 Task: Create a due date automation when advanced on, 2 days after a card is due add dates without a start date at 11:00 AM.
Action: Mouse moved to (1062, 84)
Screenshot: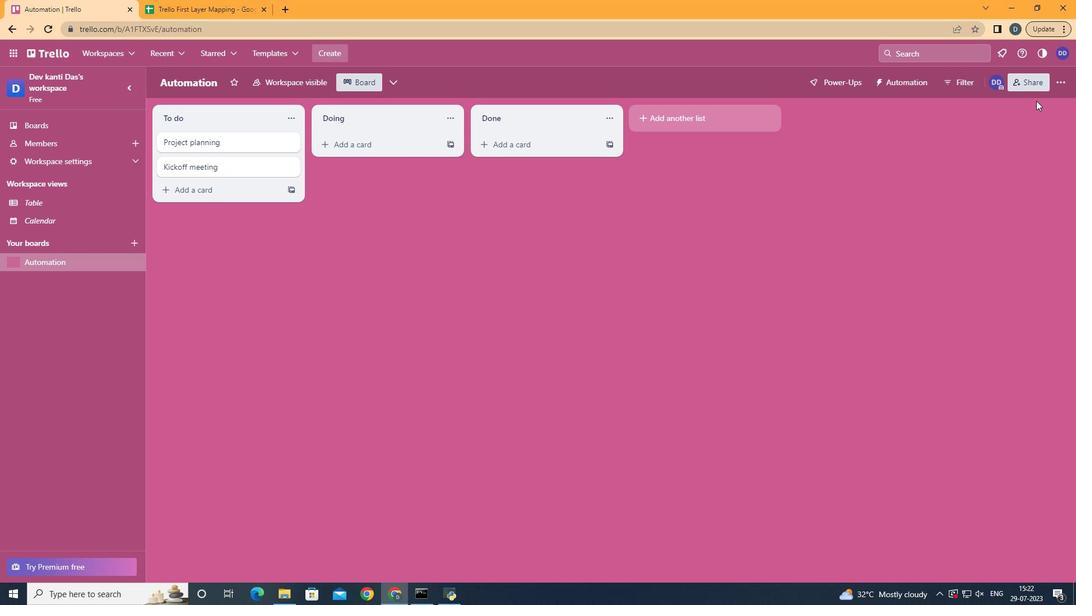 
Action: Mouse pressed left at (1062, 84)
Screenshot: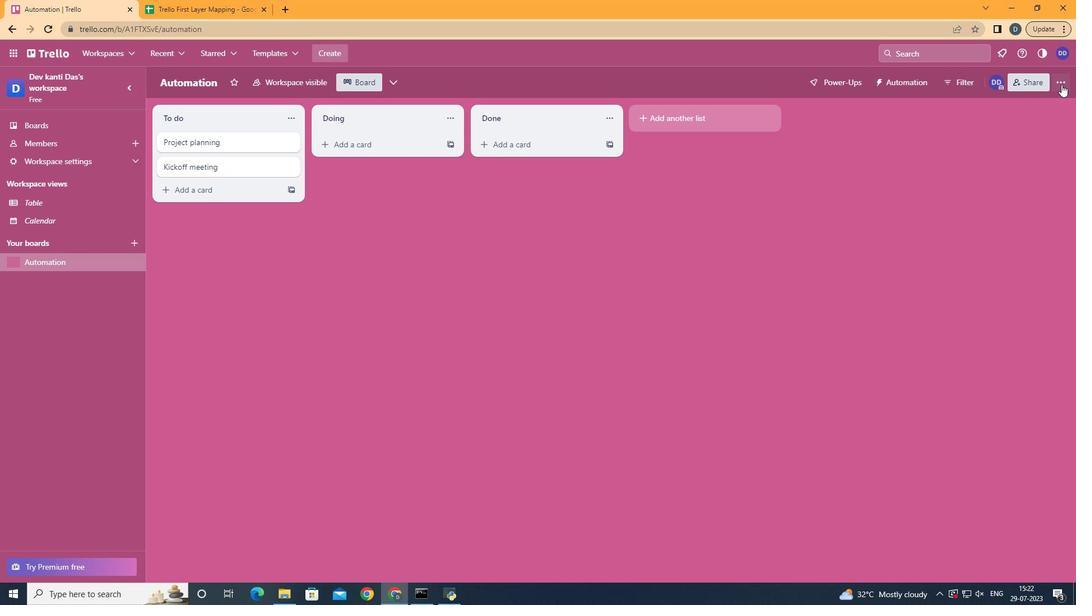
Action: Mouse moved to (994, 234)
Screenshot: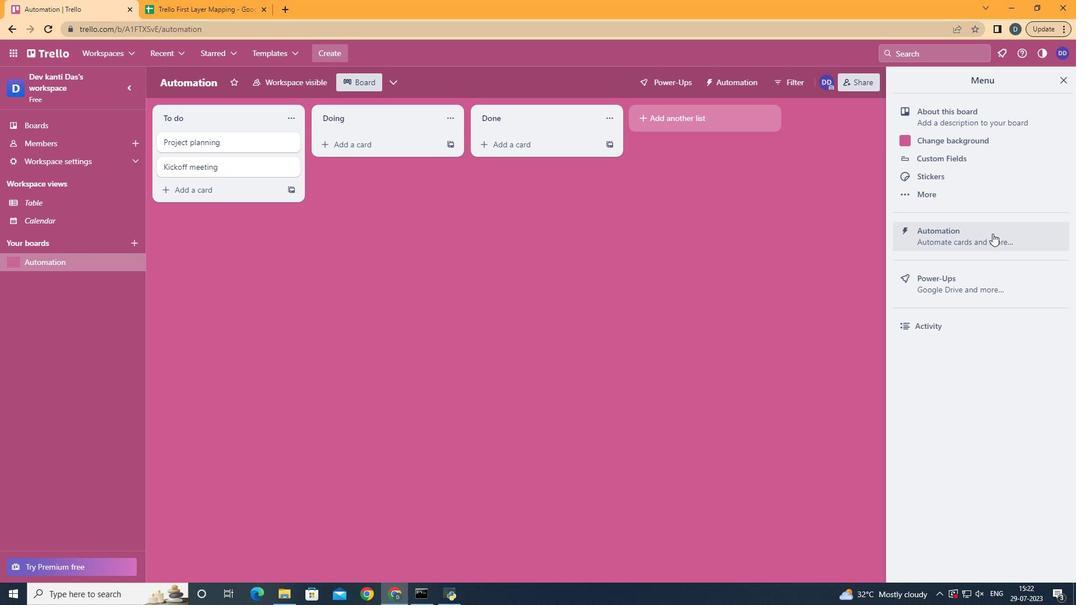 
Action: Mouse pressed left at (994, 234)
Screenshot: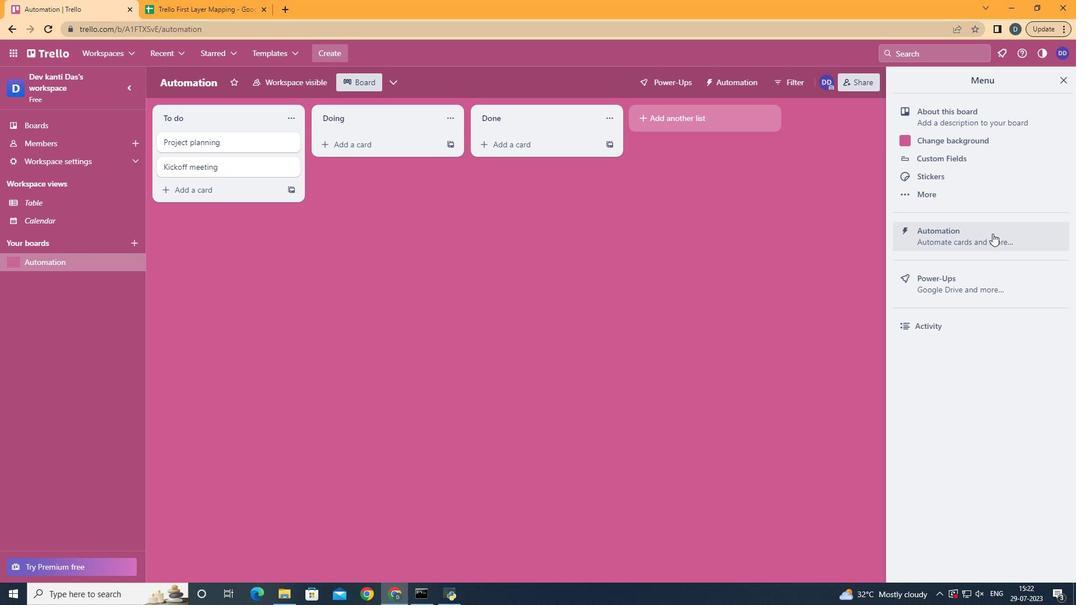 
Action: Mouse moved to (213, 225)
Screenshot: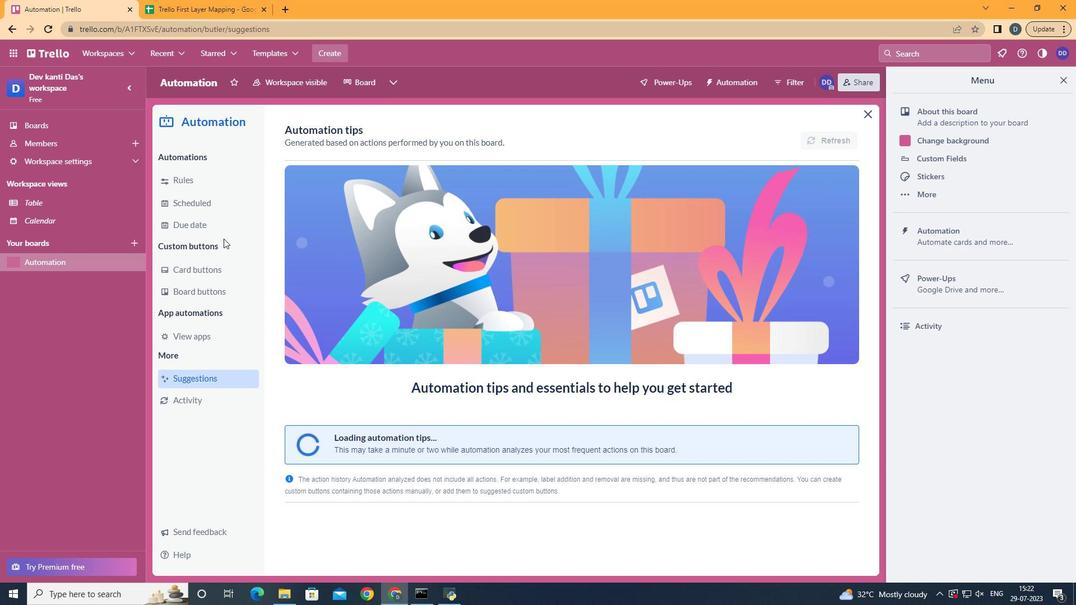 
Action: Mouse pressed left at (213, 225)
Screenshot: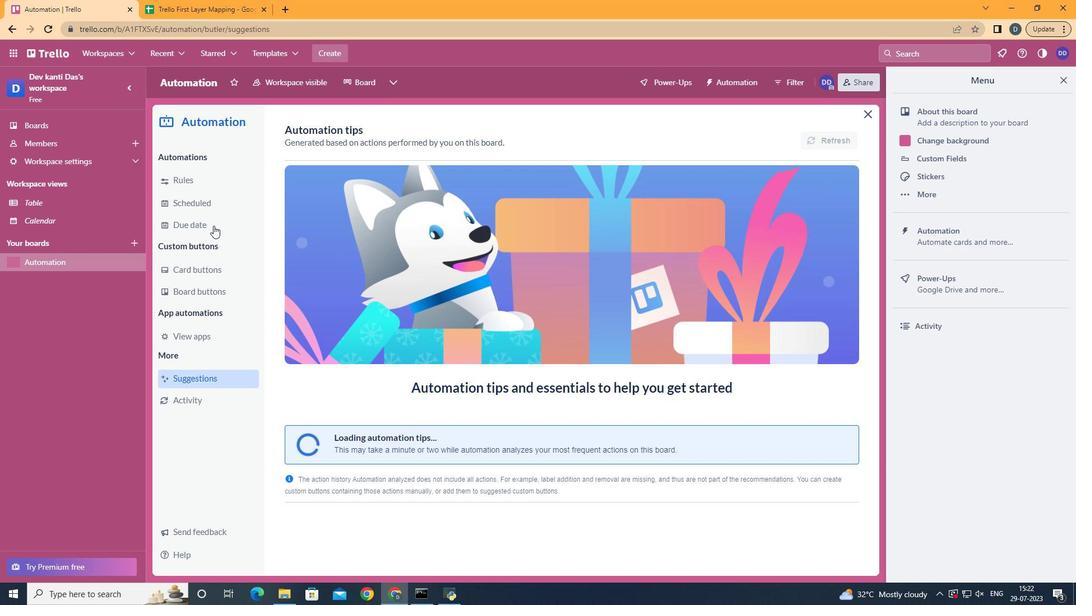 
Action: Mouse moved to (798, 134)
Screenshot: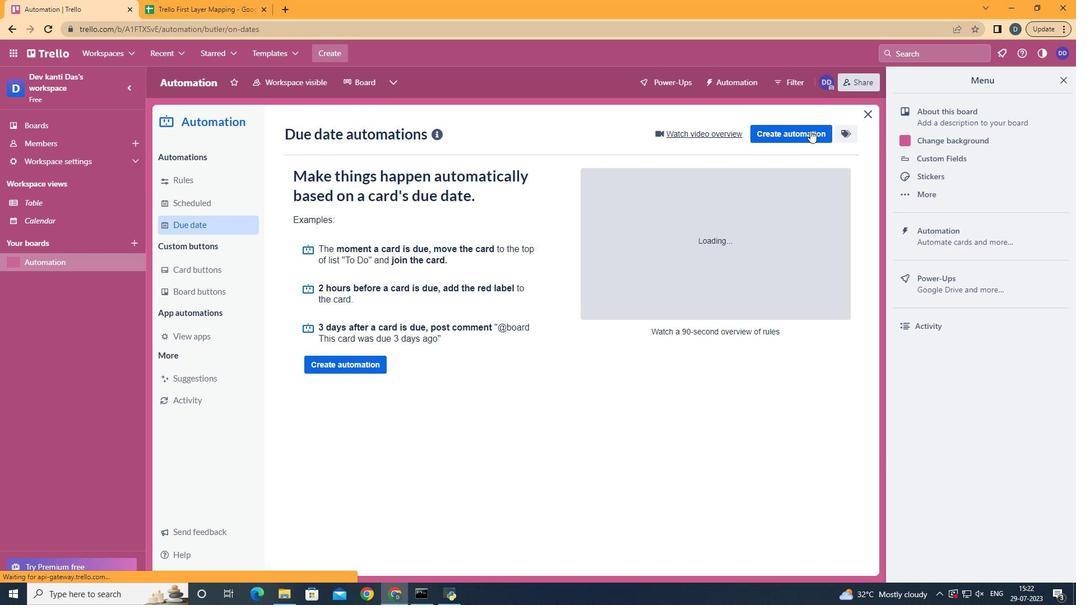 
Action: Mouse pressed left at (798, 134)
Screenshot: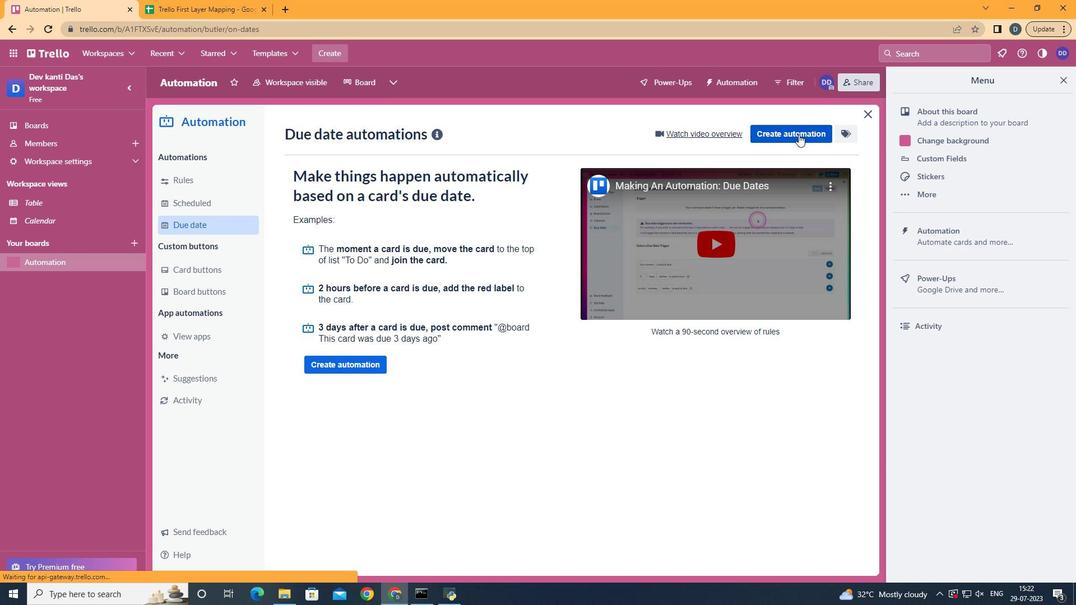 
Action: Mouse moved to (617, 230)
Screenshot: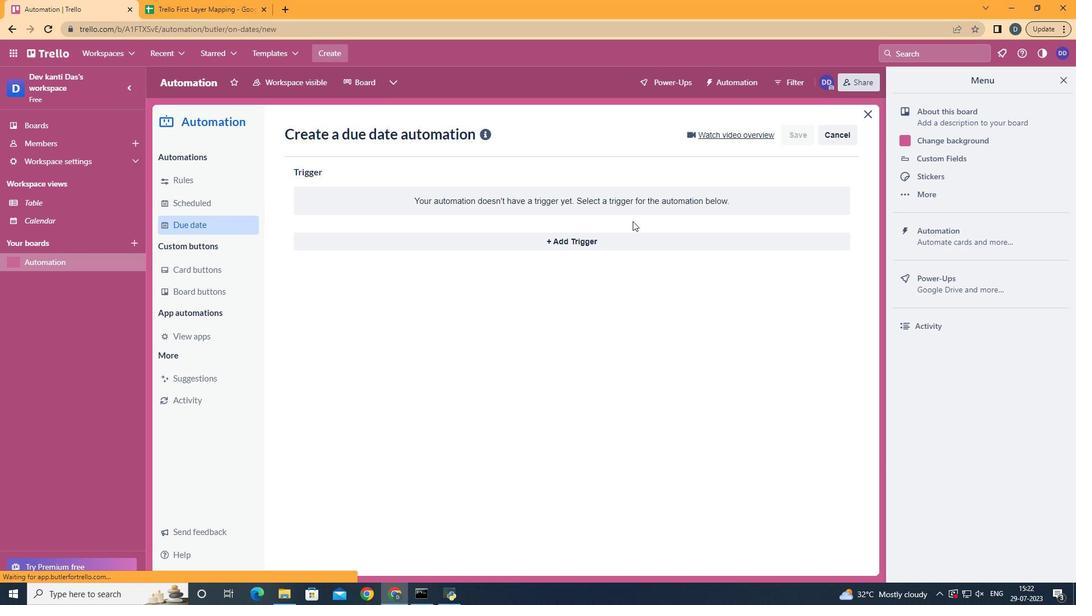 
Action: Mouse pressed left at (617, 230)
Screenshot: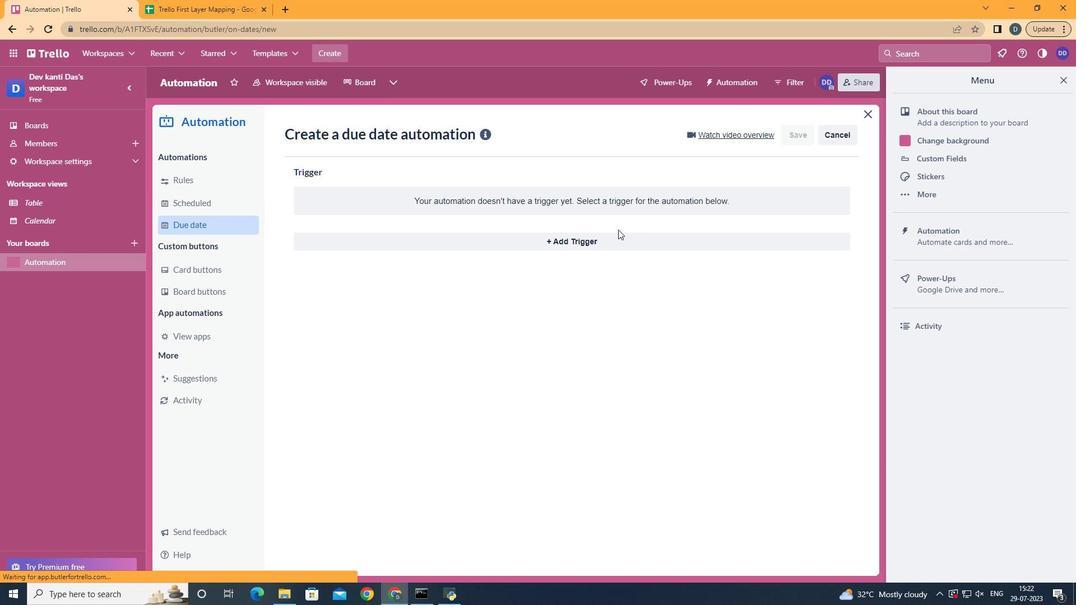 
Action: Mouse moved to (615, 241)
Screenshot: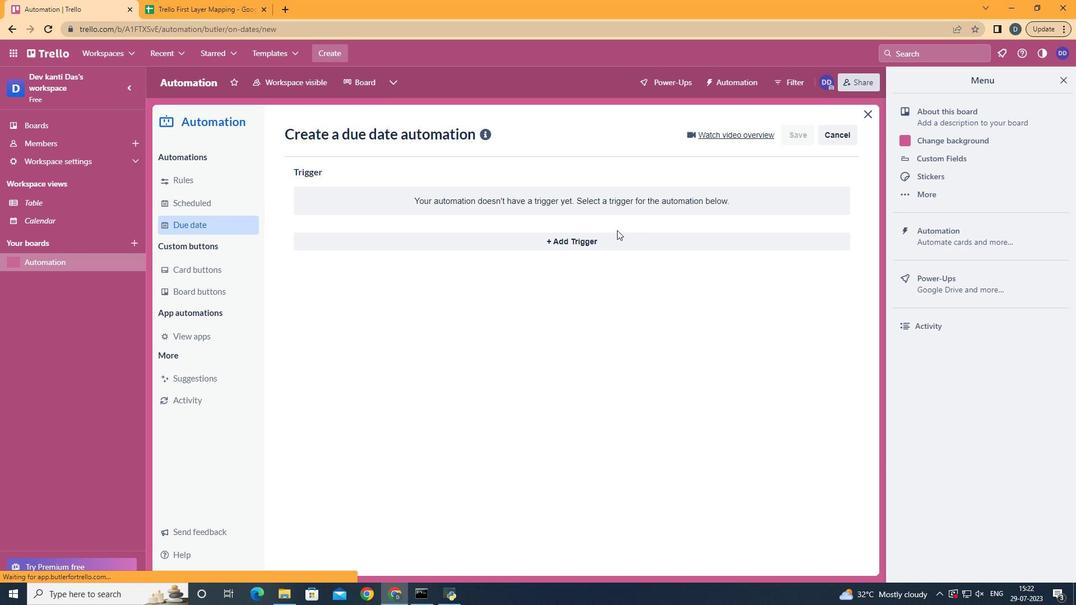 
Action: Mouse pressed left at (615, 241)
Screenshot: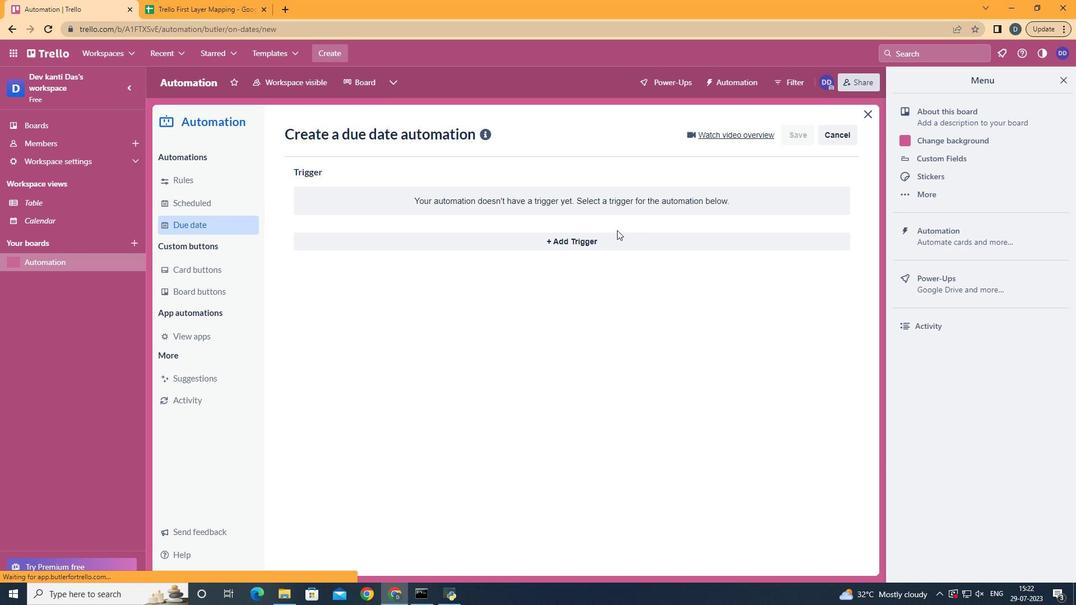 
Action: Mouse moved to (389, 458)
Screenshot: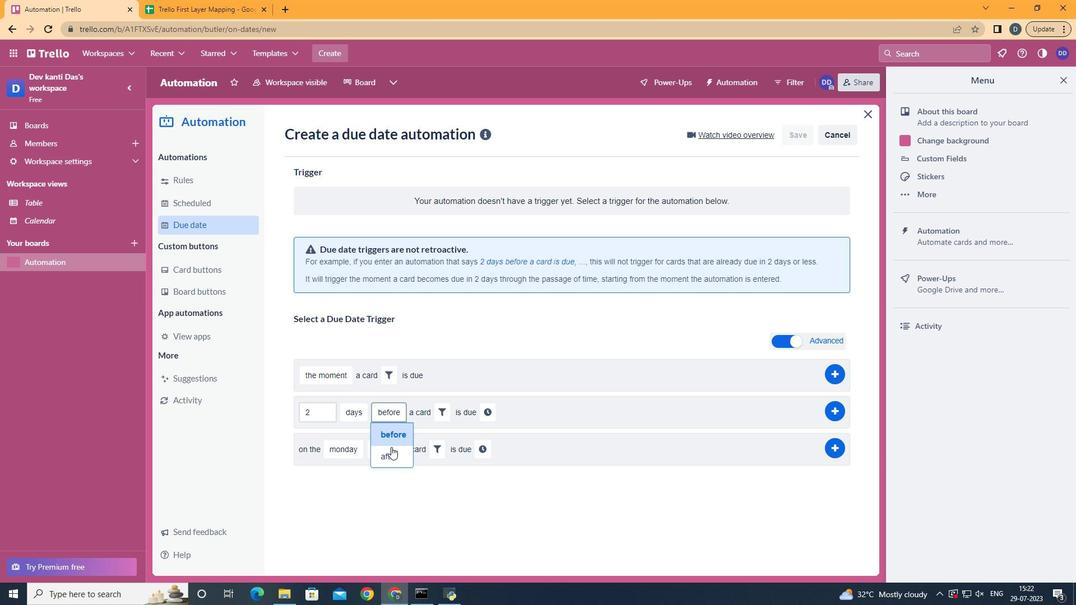 
Action: Mouse pressed left at (389, 458)
Screenshot: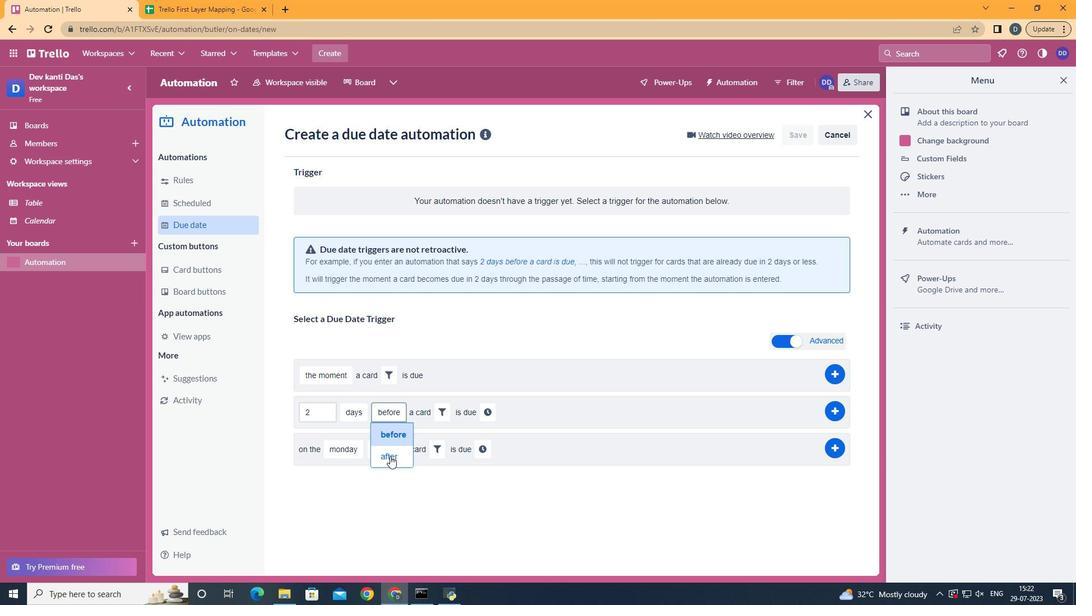 
Action: Mouse moved to (437, 409)
Screenshot: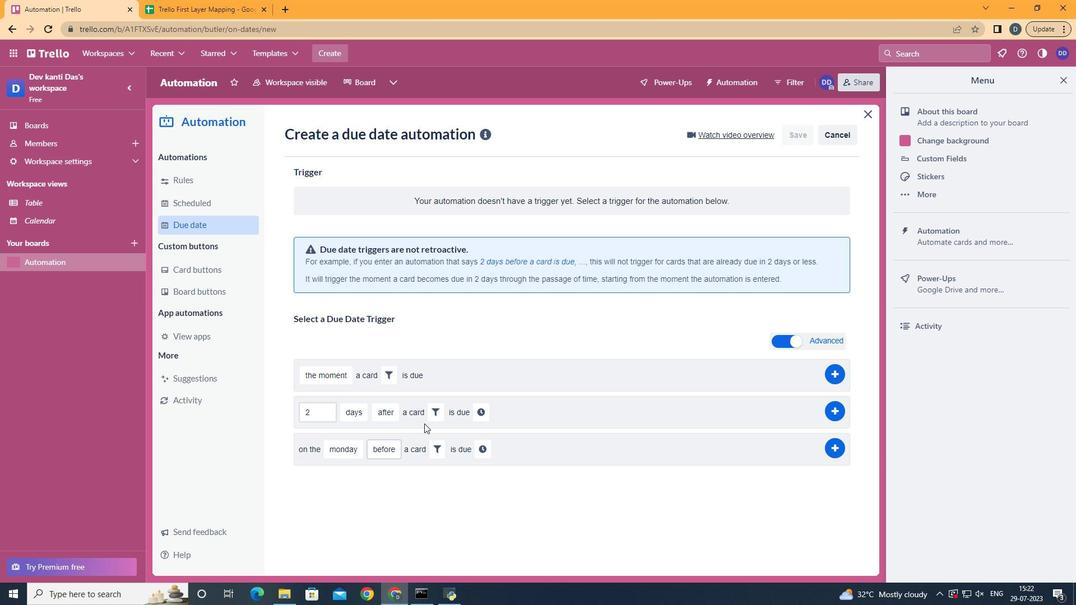 
Action: Mouse pressed left at (437, 409)
Screenshot: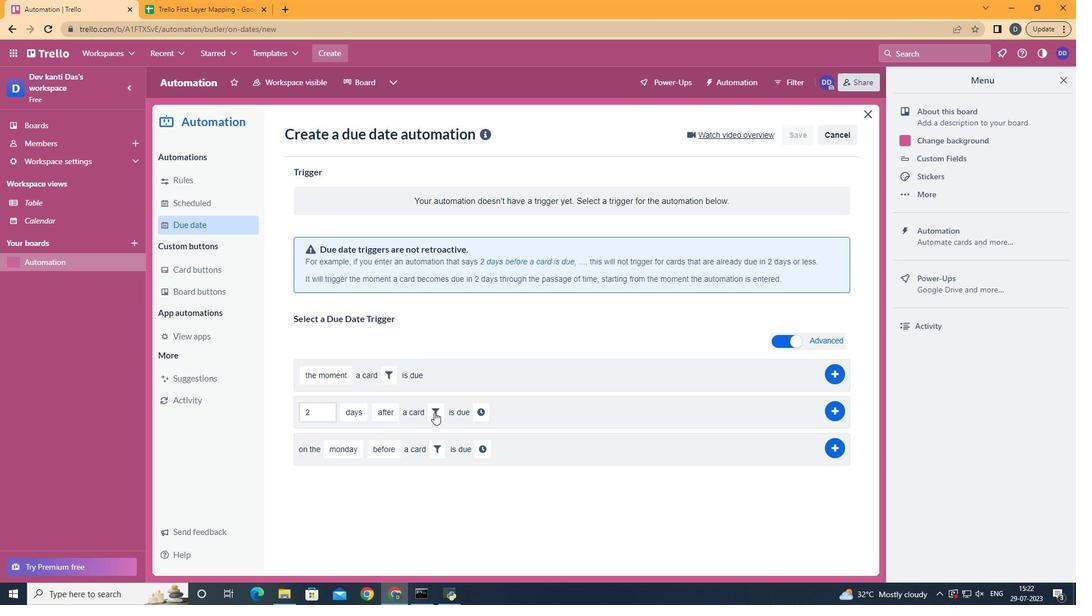
Action: Mouse moved to (486, 440)
Screenshot: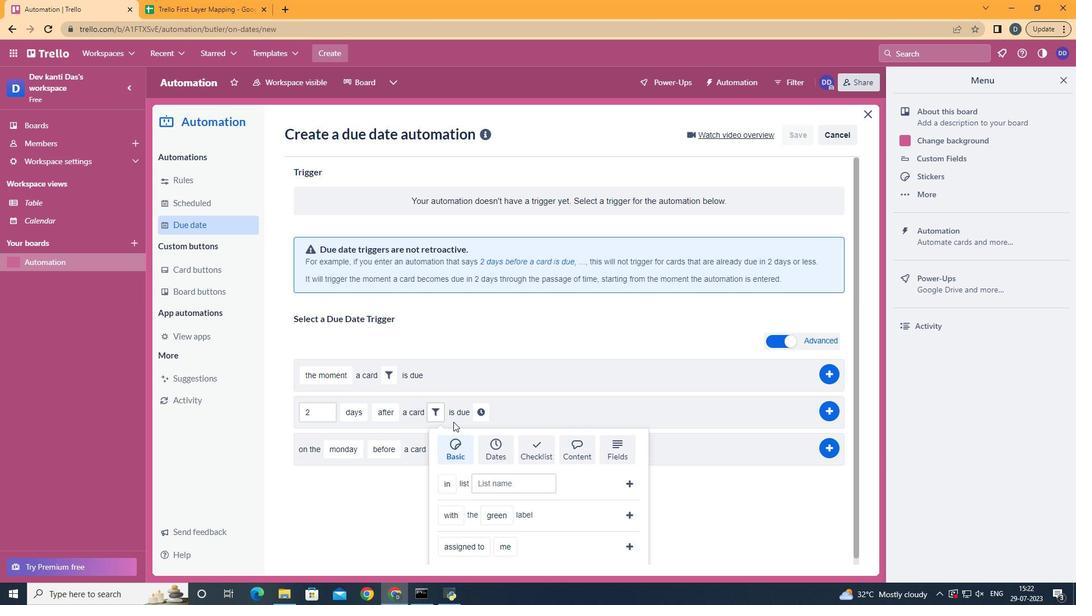 
Action: Mouse pressed left at (486, 440)
Screenshot: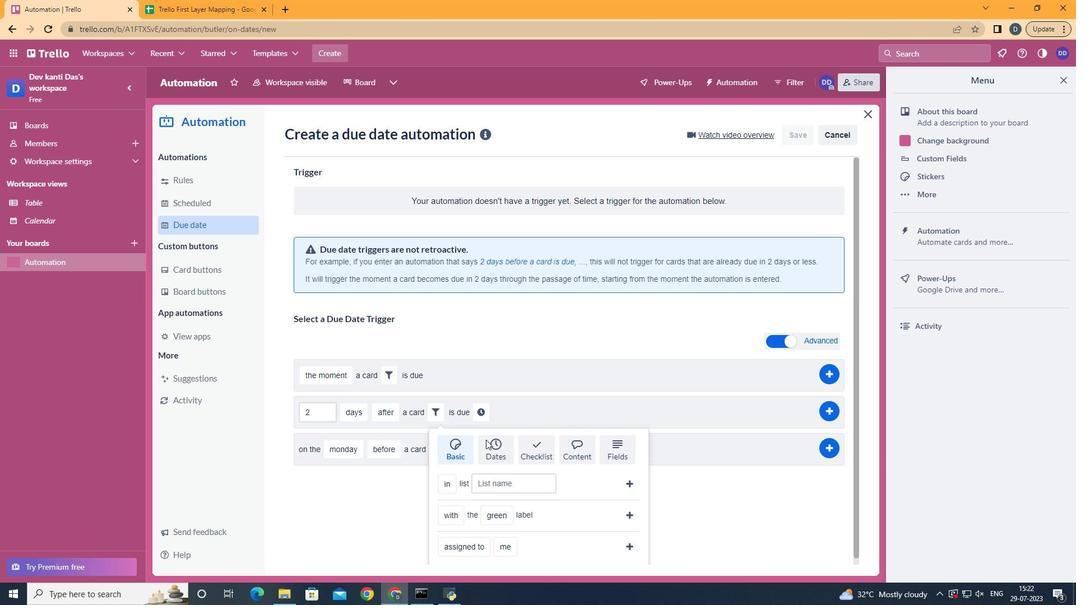 
Action: Mouse moved to (458, 557)
Screenshot: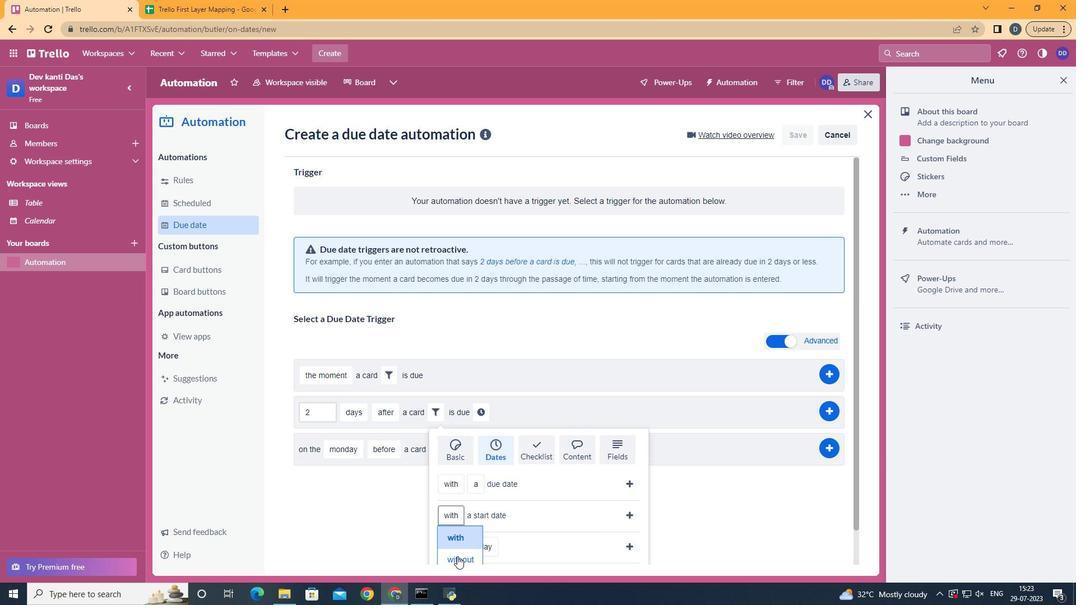
Action: Mouse pressed left at (458, 557)
Screenshot: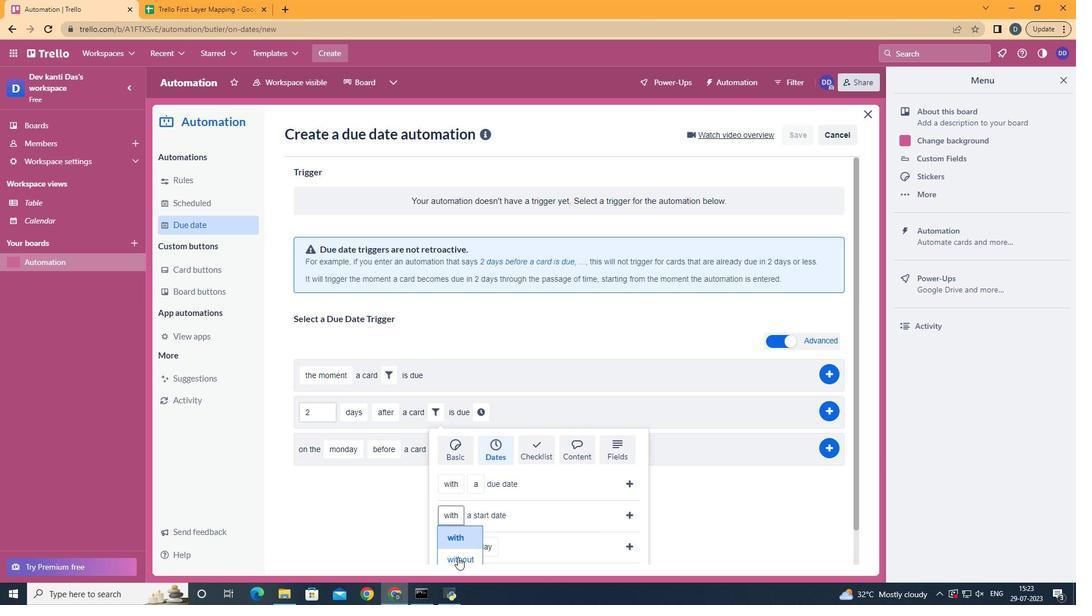 
Action: Mouse moved to (631, 516)
Screenshot: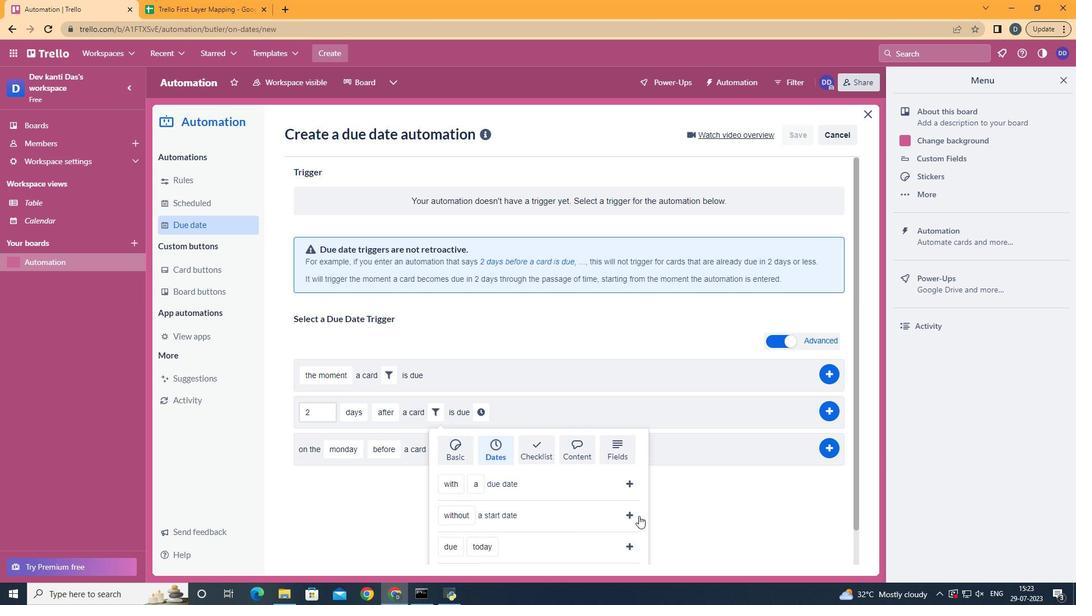 
Action: Mouse pressed left at (631, 516)
Screenshot: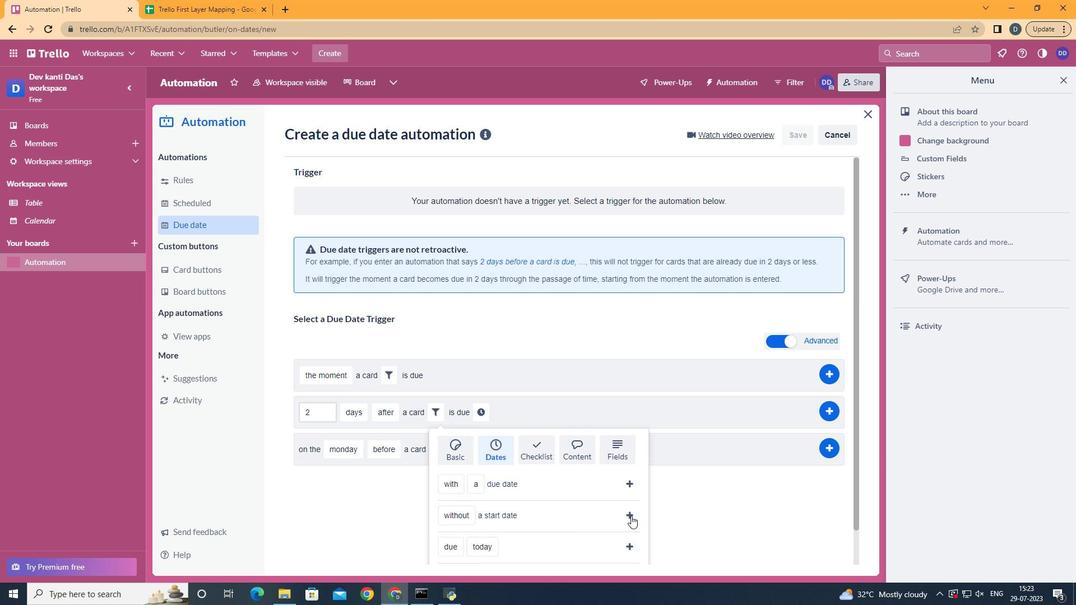 
Action: Mouse moved to (580, 419)
Screenshot: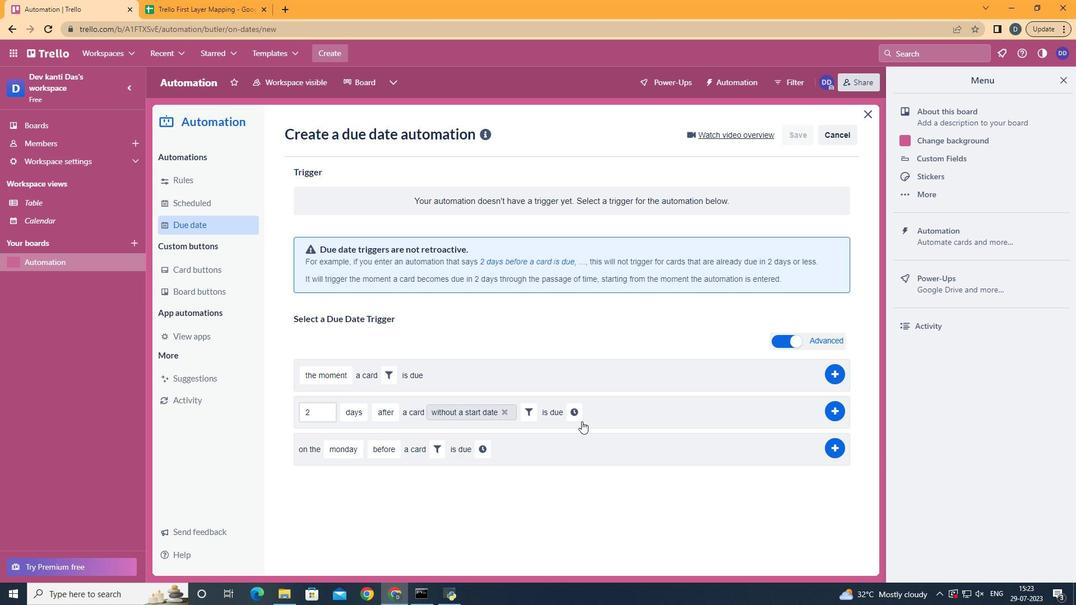 
Action: Mouse pressed left at (580, 419)
Screenshot: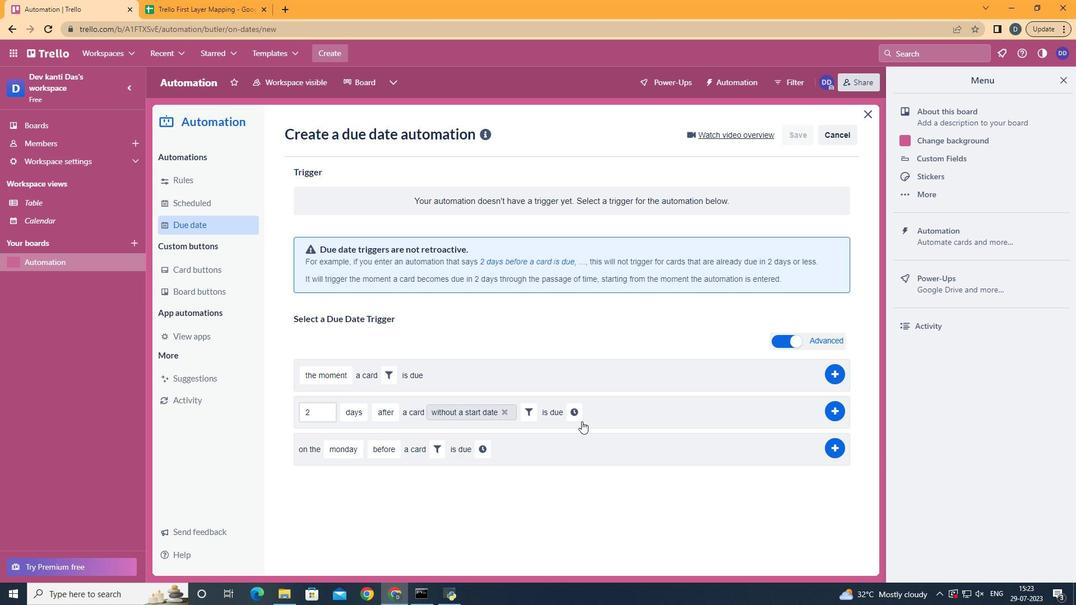 
Action: Mouse moved to (598, 417)
Screenshot: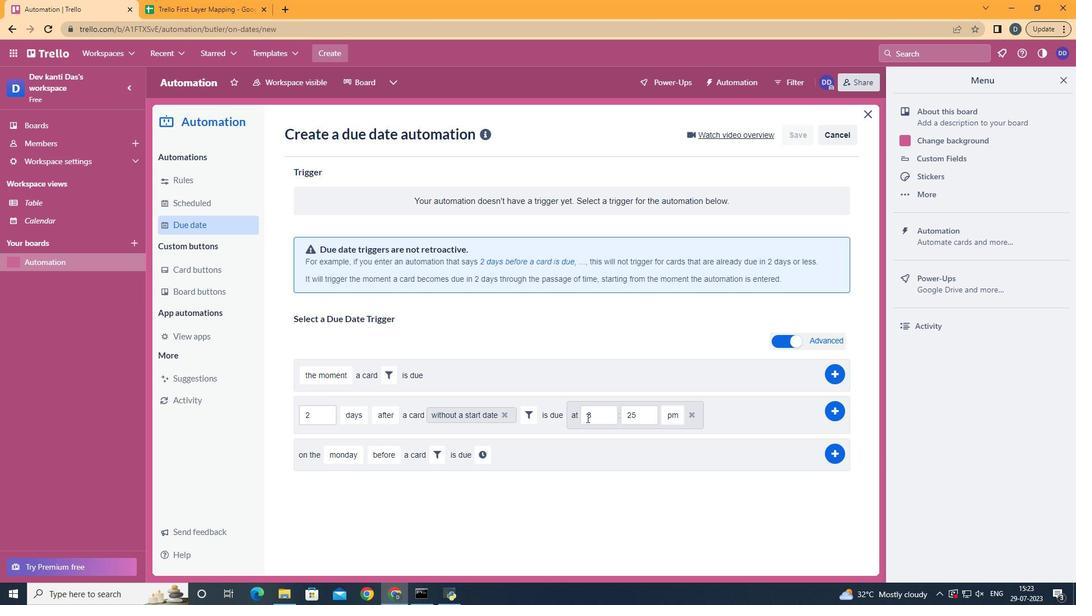 
Action: Mouse pressed left at (598, 417)
Screenshot: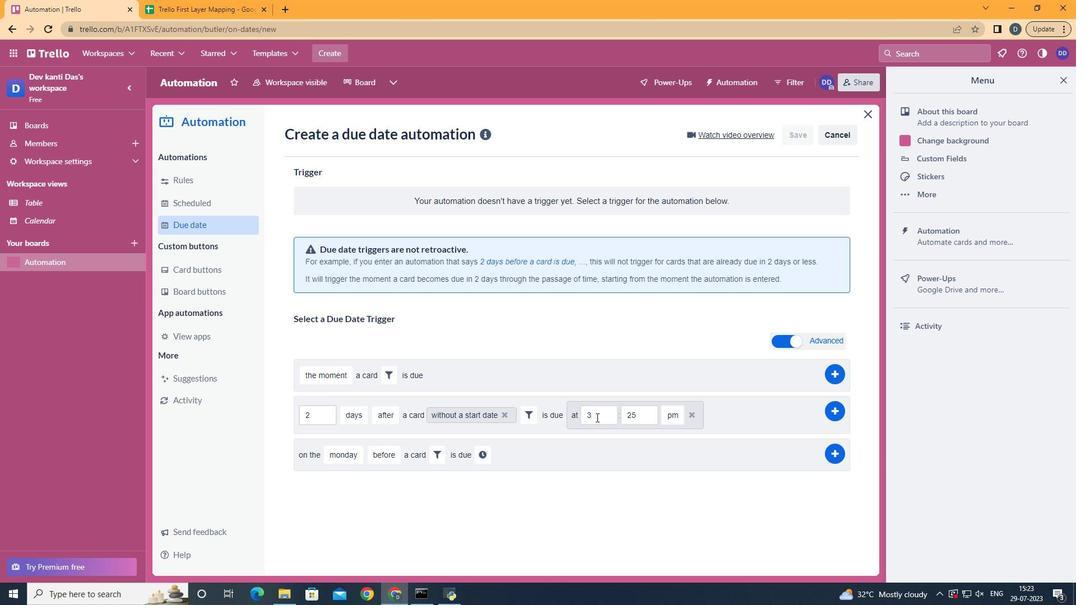 
Action: Key pressed <Key.backspace>11
Screenshot: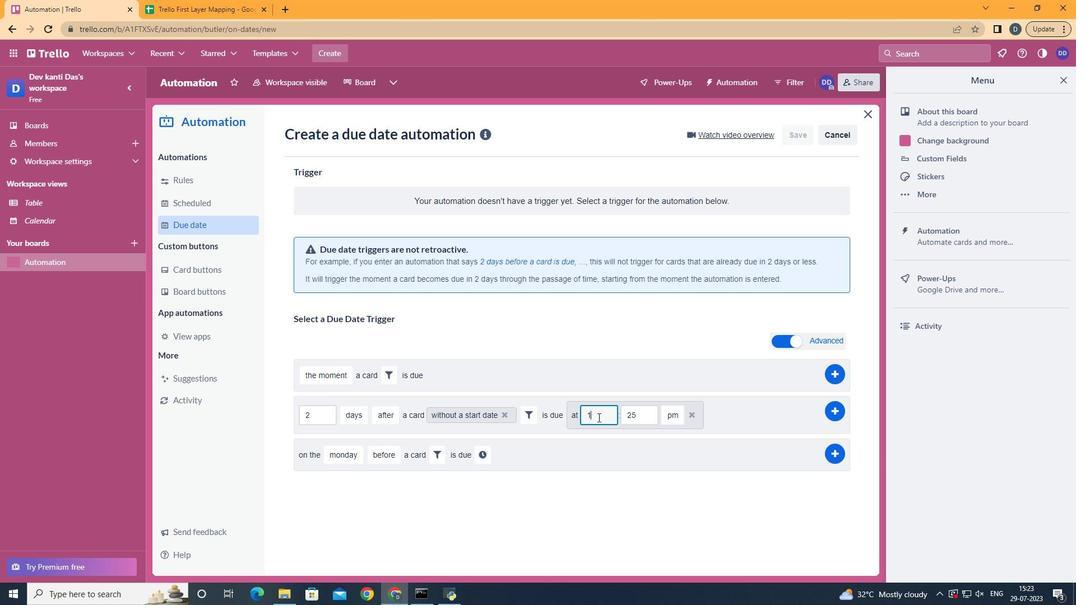 
Action: Mouse moved to (648, 416)
Screenshot: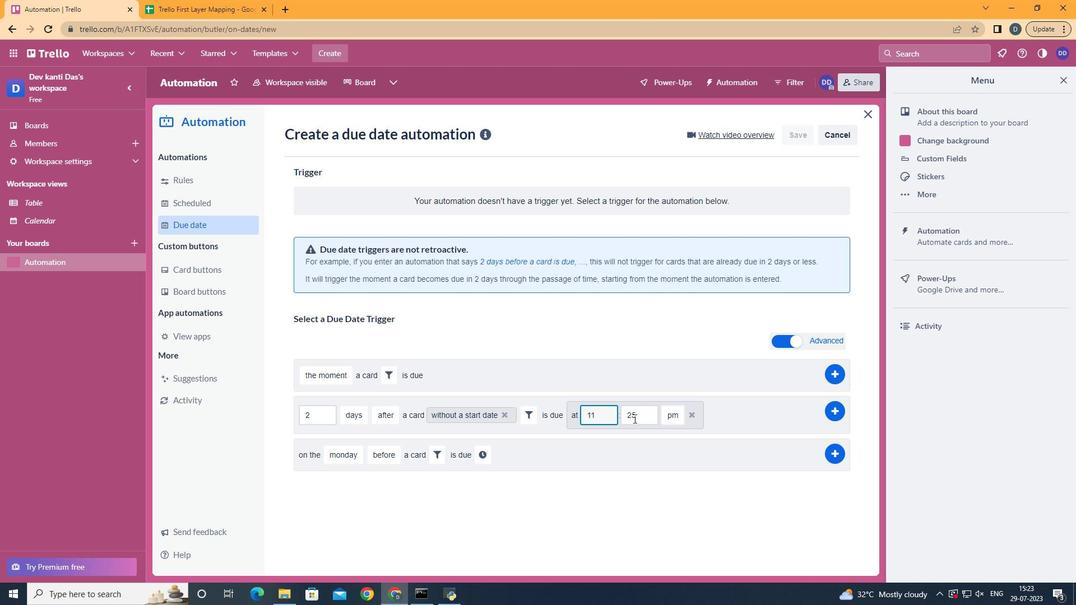 
Action: Mouse pressed left at (648, 416)
Screenshot: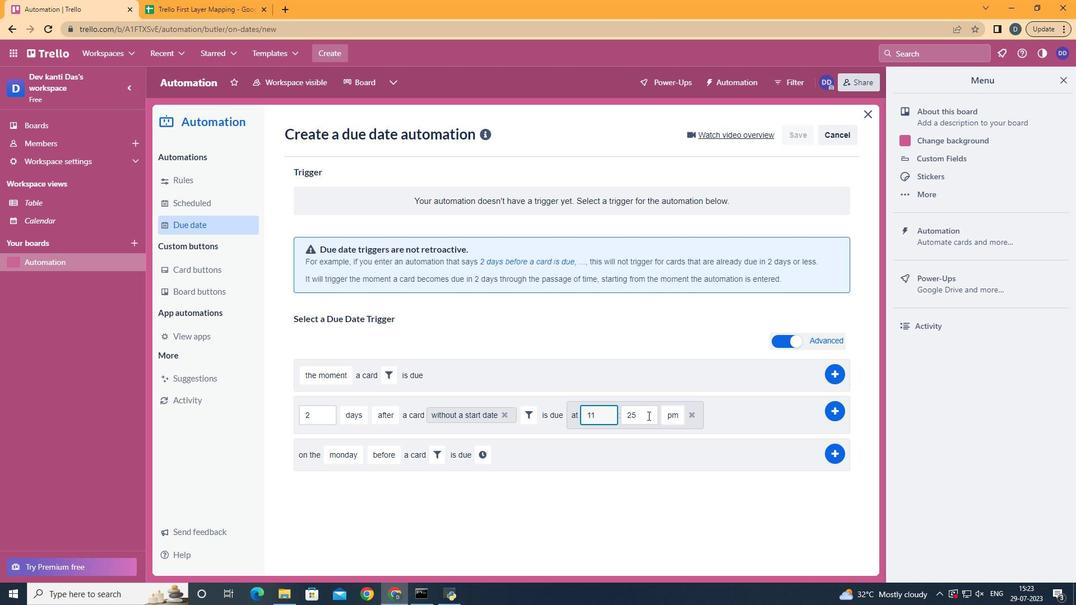 
Action: Key pressed <Key.backspace><Key.backspace>00
Screenshot: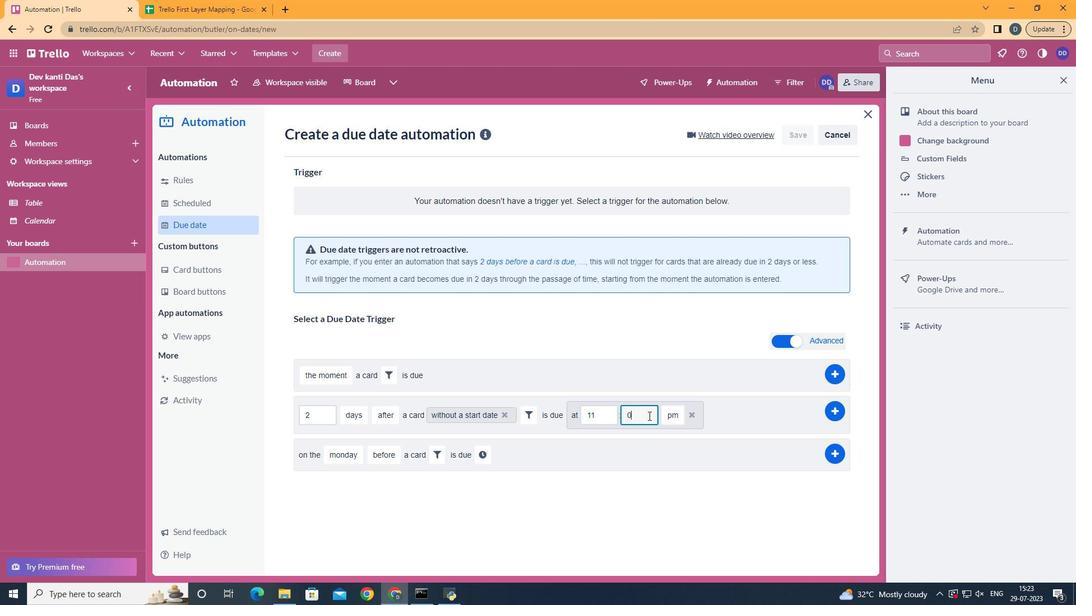 
Action: Mouse moved to (680, 444)
Screenshot: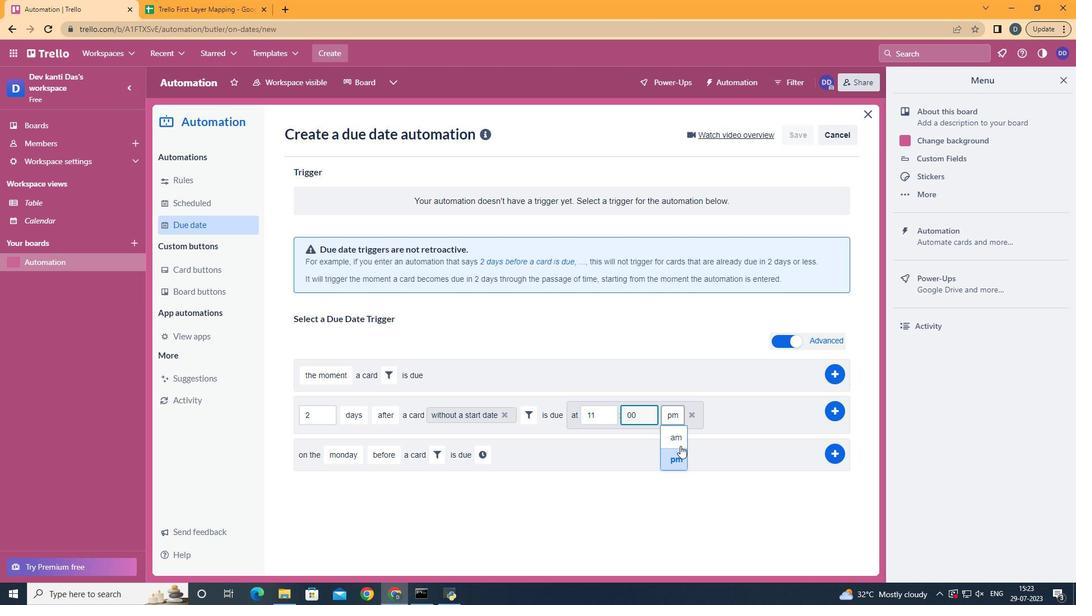 
Action: Mouse pressed left at (680, 444)
Screenshot: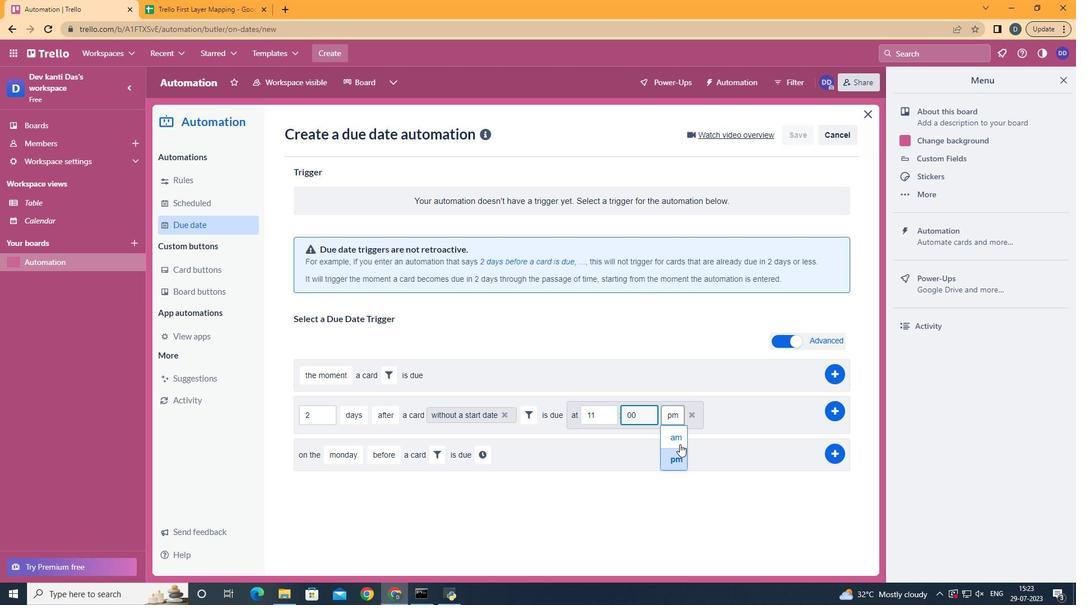 
